 Task: Create a due date automation trigger when advanced on, 2 hours after a card is due add dates not due tomorrow.
Action: Mouse moved to (1261, 98)
Screenshot: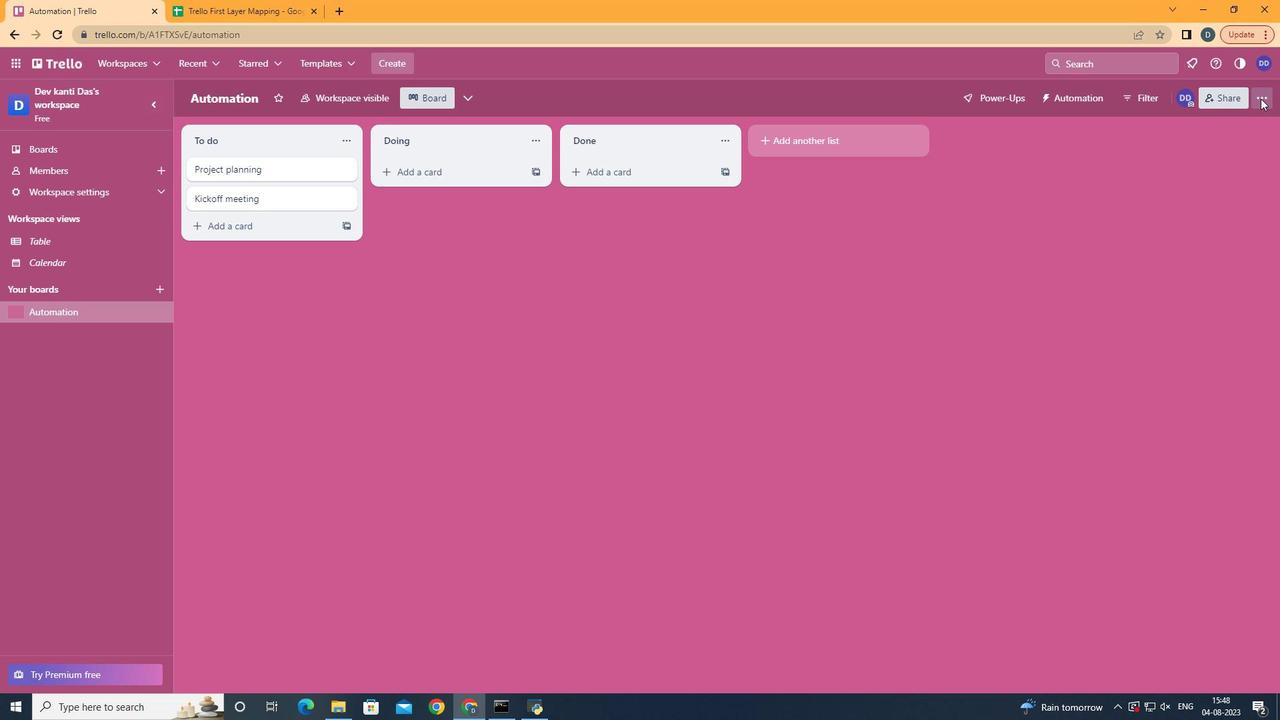 
Action: Mouse pressed left at (1261, 98)
Screenshot: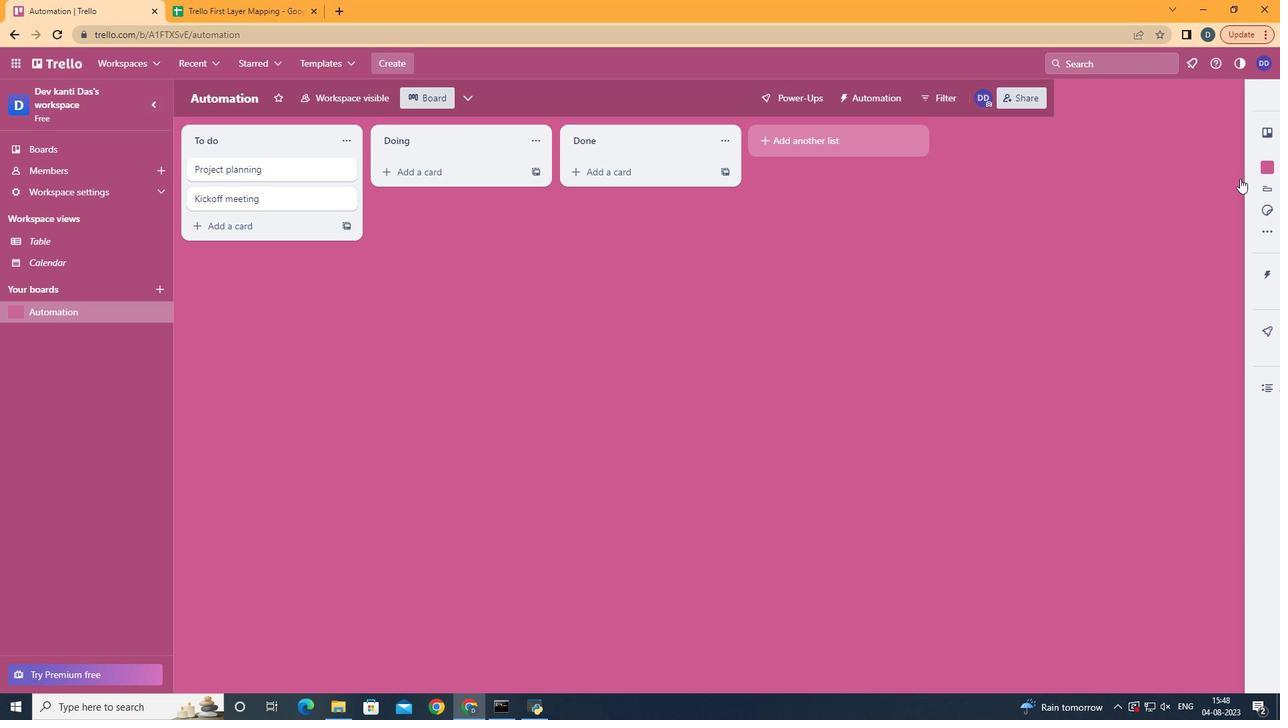 
Action: Mouse moved to (1160, 277)
Screenshot: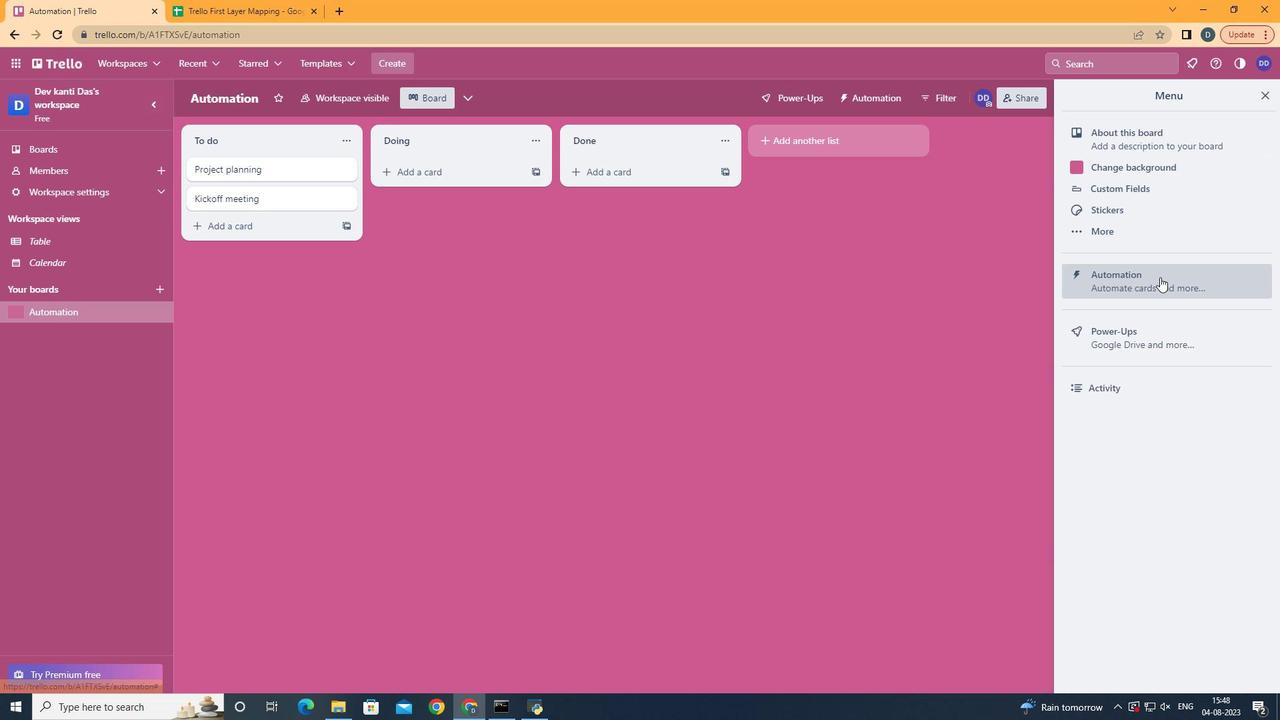
Action: Mouse pressed left at (1160, 277)
Screenshot: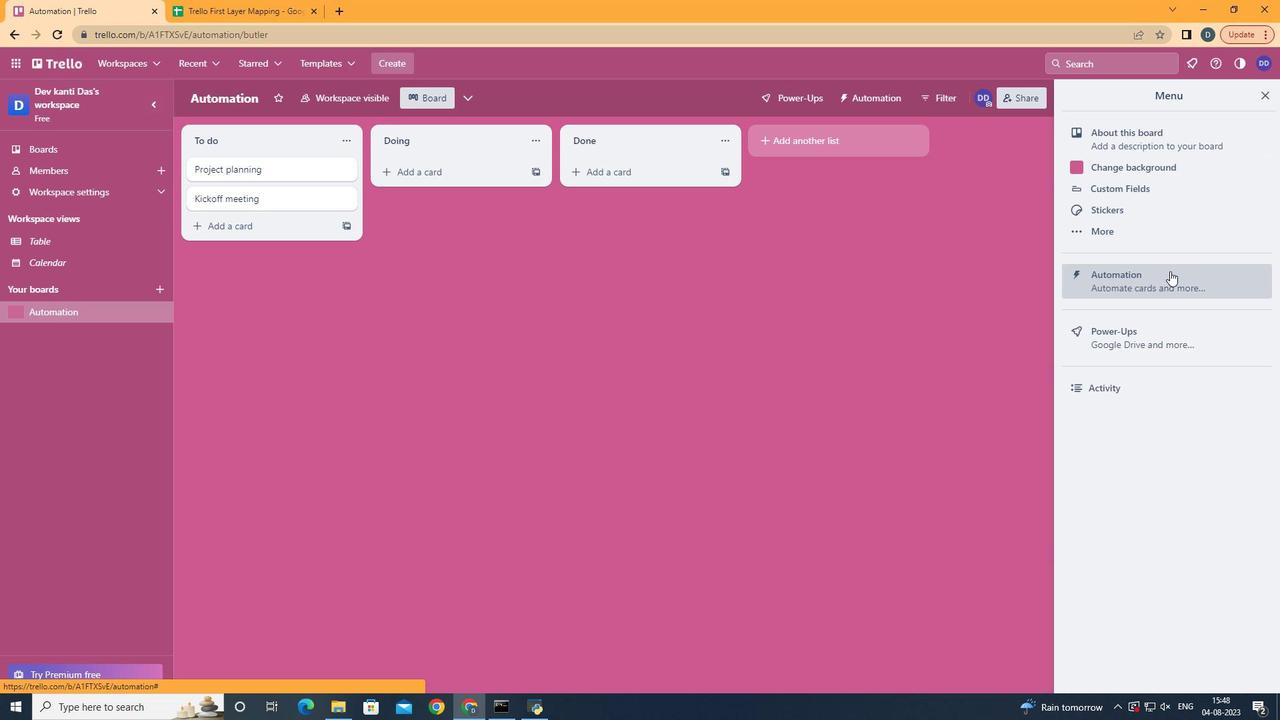 
Action: Mouse moved to (252, 276)
Screenshot: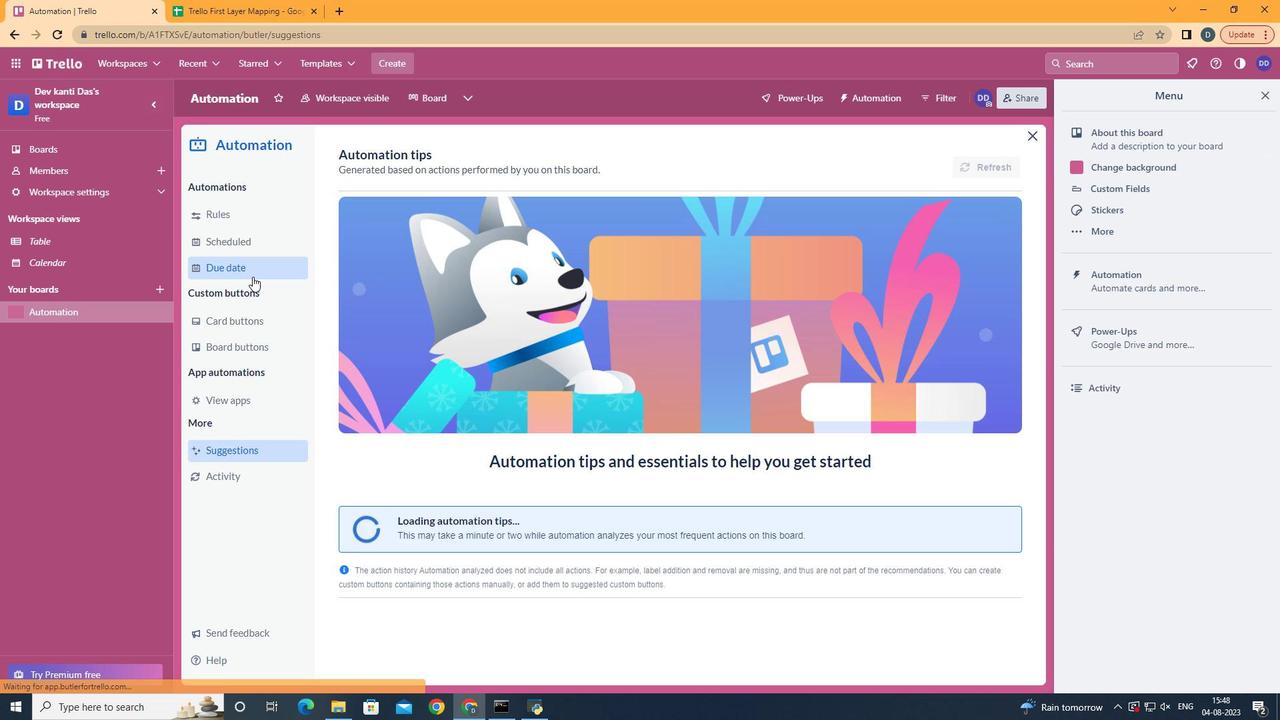 
Action: Mouse pressed left at (252, 276)
Screenshot: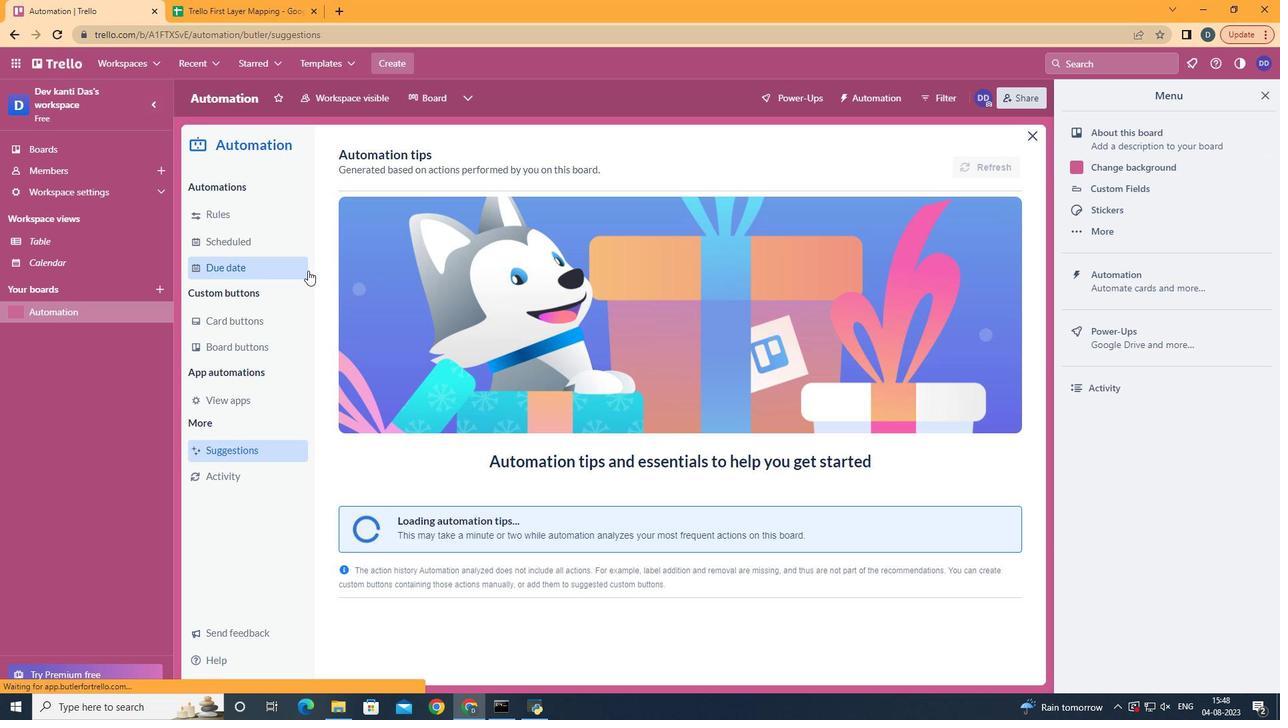 
Action: Mouse moved to (946, 156)
Screenshot: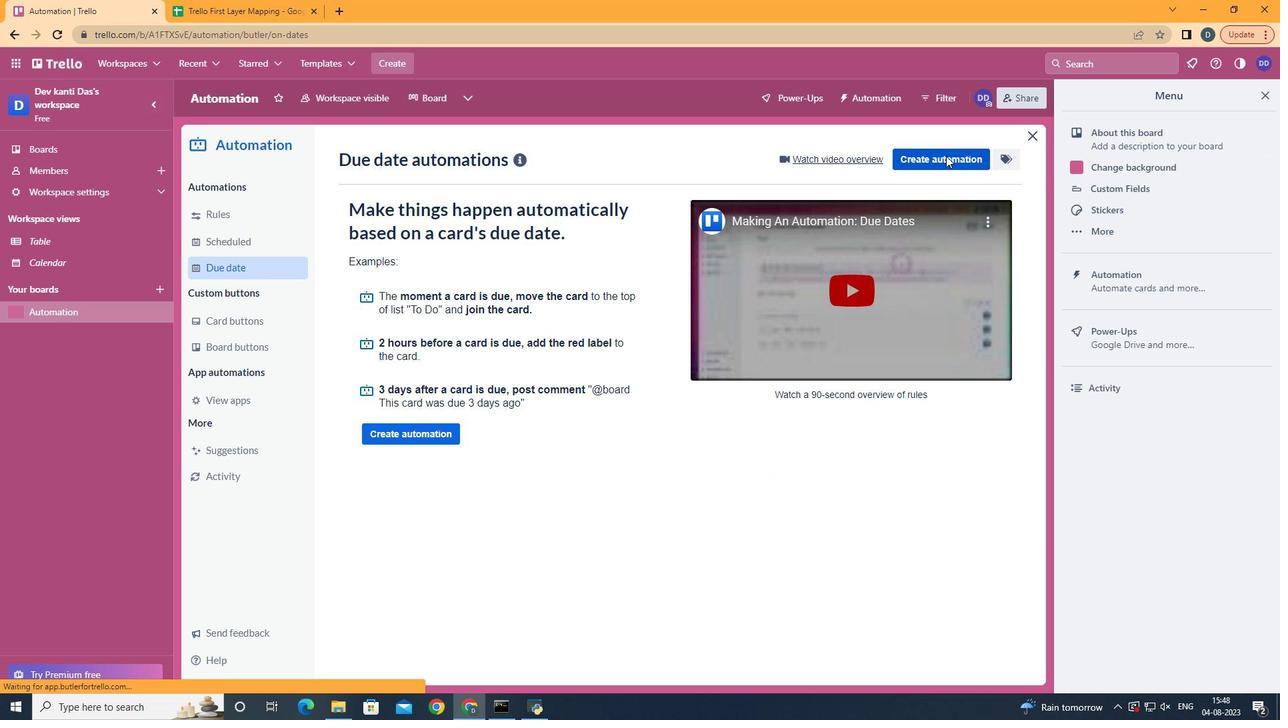 
Action: Mouse pressed left at (946, 156)
Screenshot: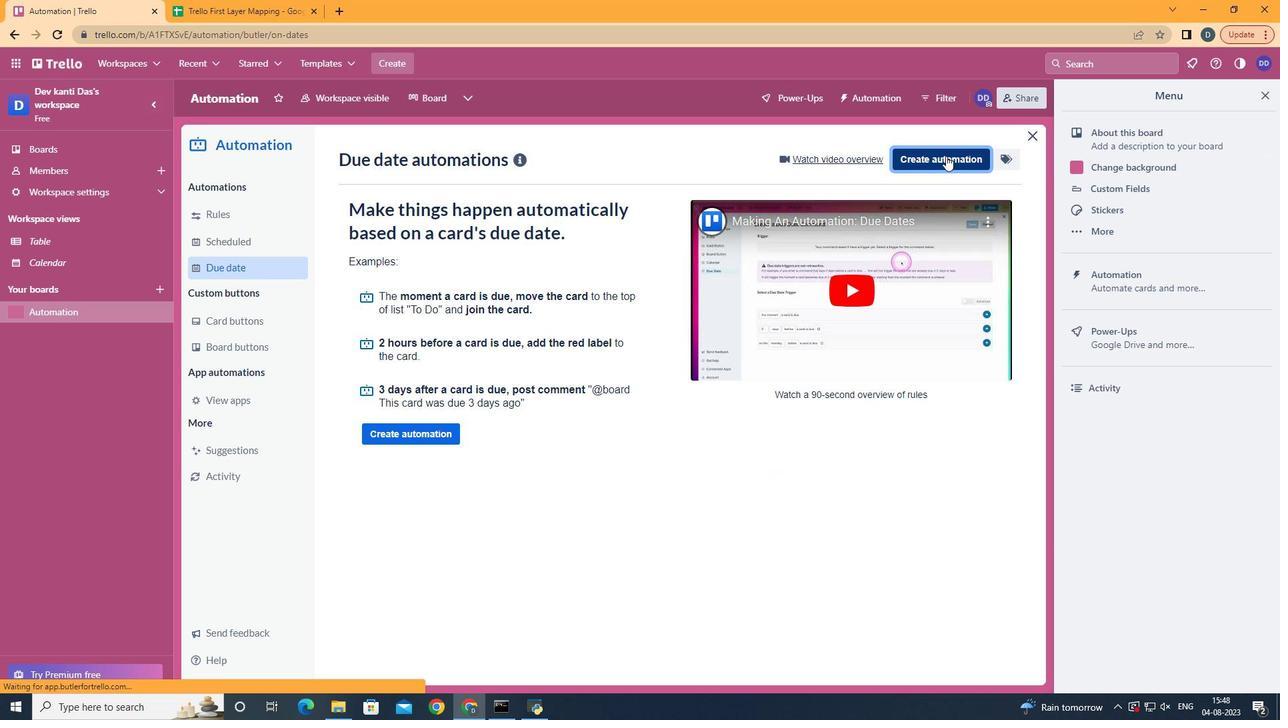 
Action: Mouse moved to (714, 298)
Screenshot: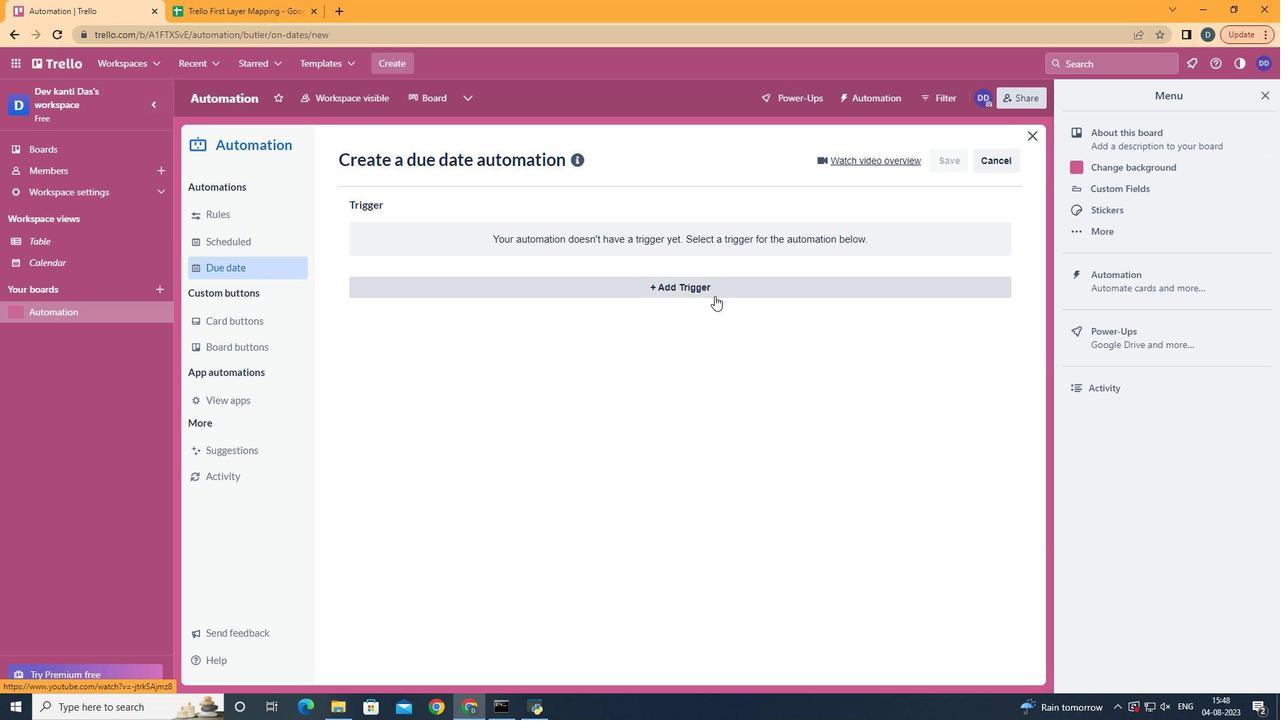 
Action: Mouse pressed left at (714, 298)
Screenshot: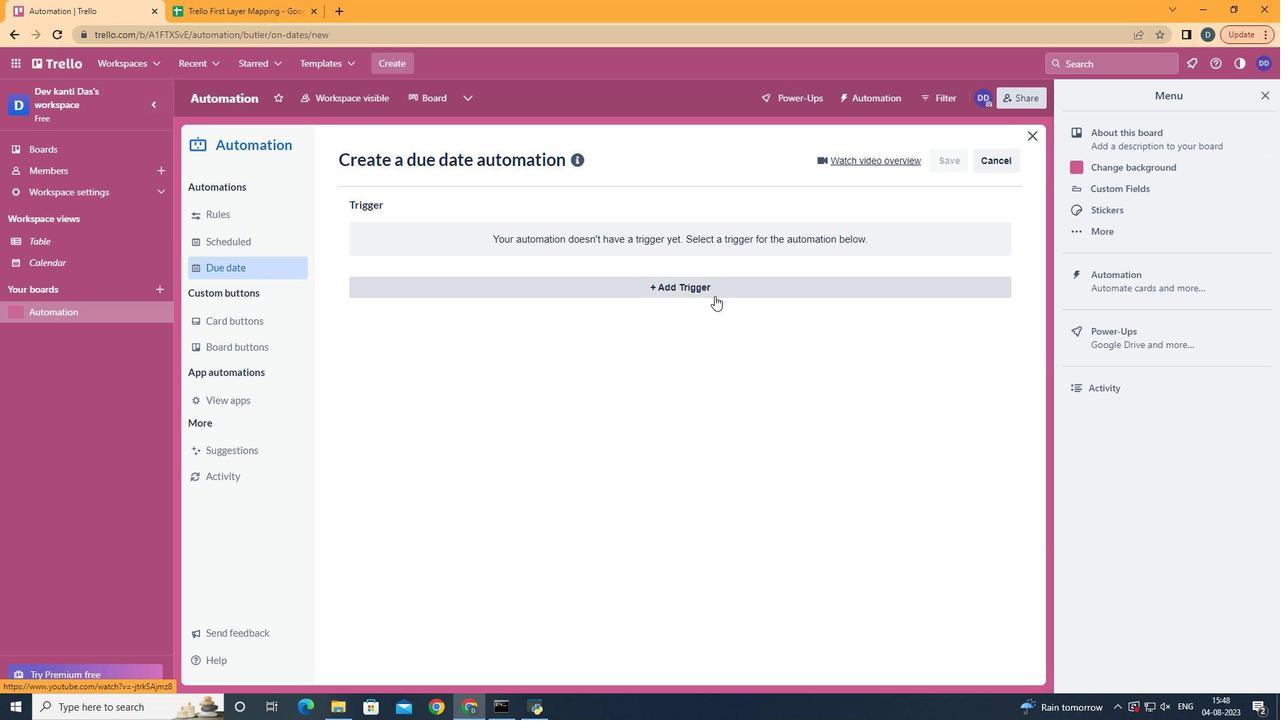 
Action: Mouse moved to (715, 296)
Screenshot: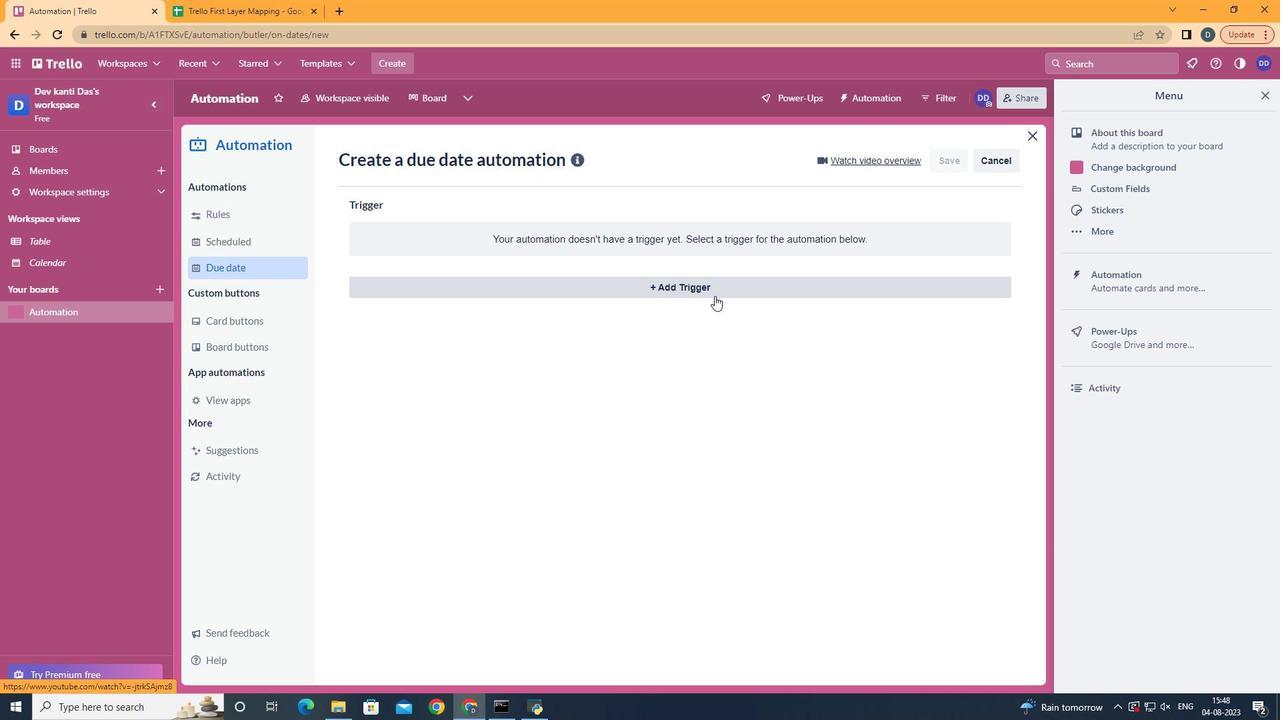 
Action: Mouse pressed left at (715, 296)
Screenshot: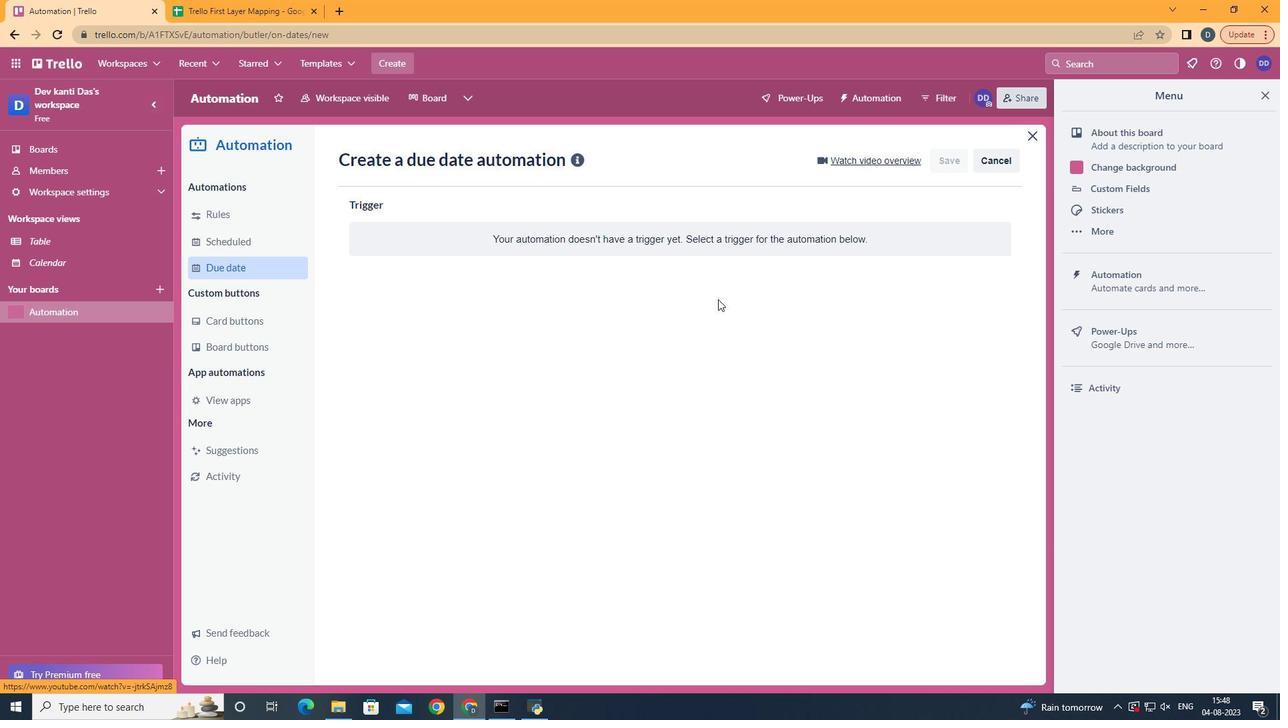 
Action: Mouse moved to (432, 563)
Screenshot: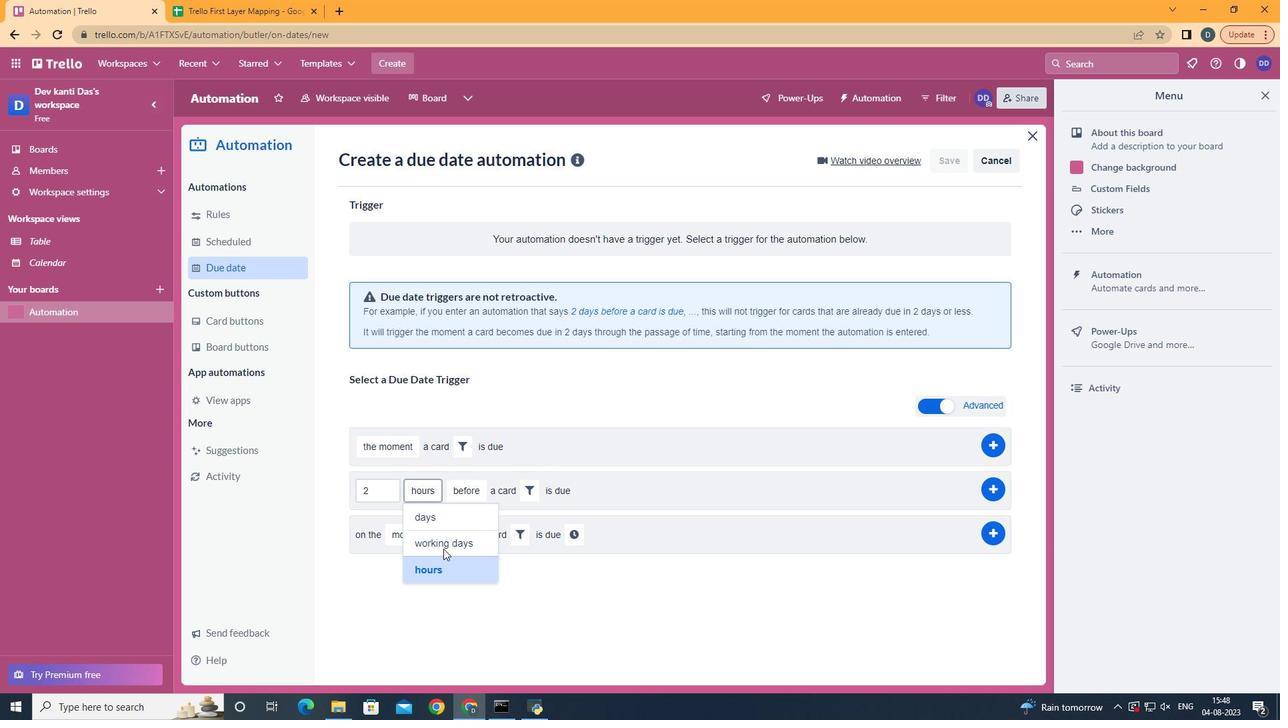
Action: Mouse pressed left at (432, 563)
Screenshot: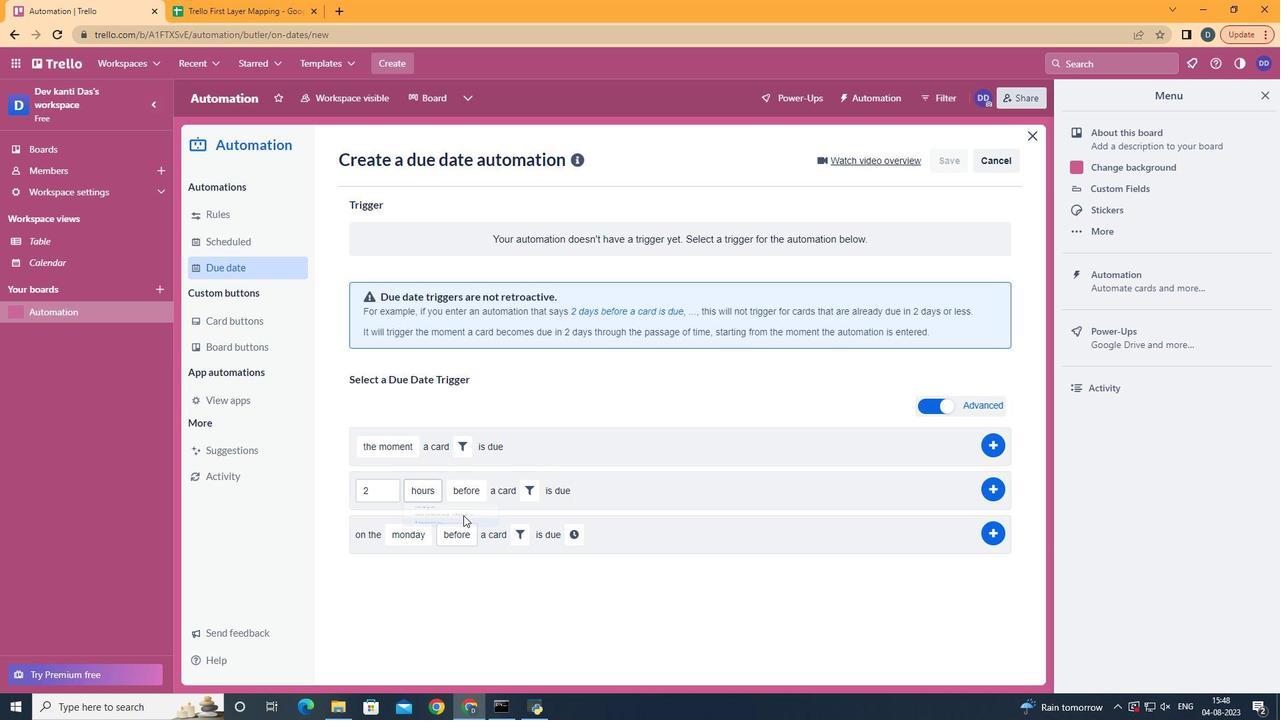 
Action: Mouse moved to (484, 552)
Screenshot: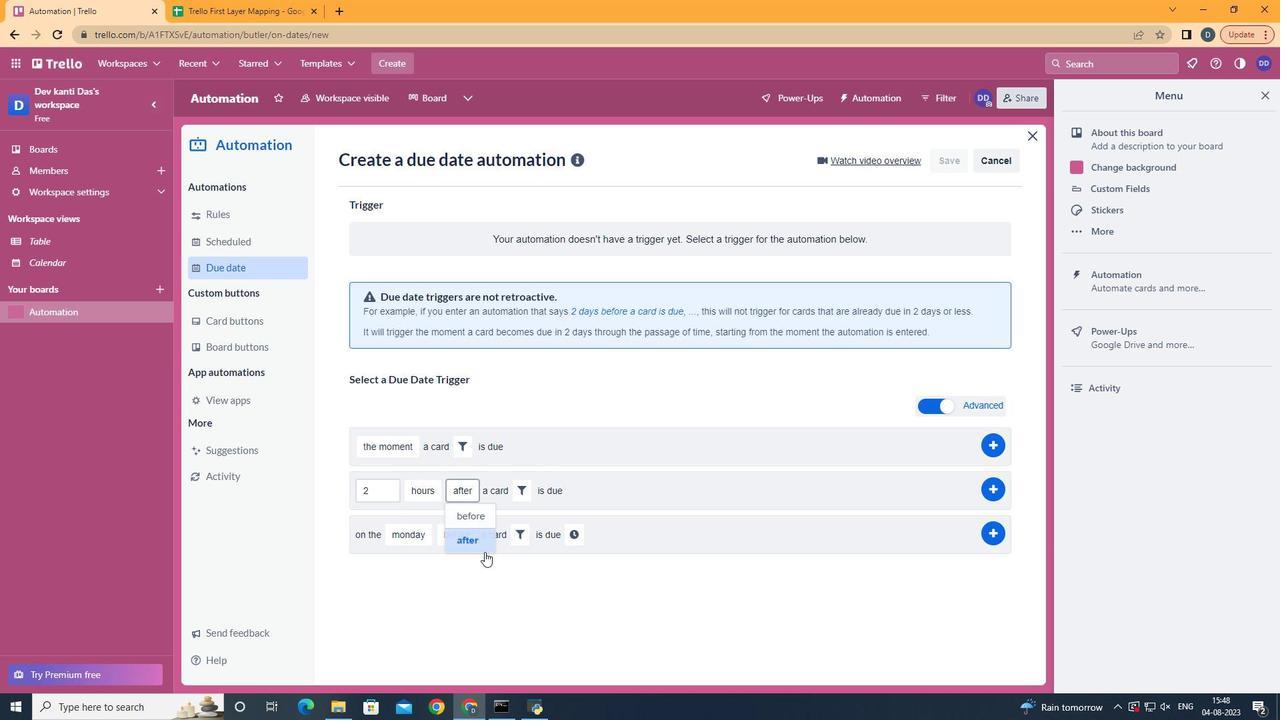 
Action: Mouse pressed left at (484, 552)
Screenshot: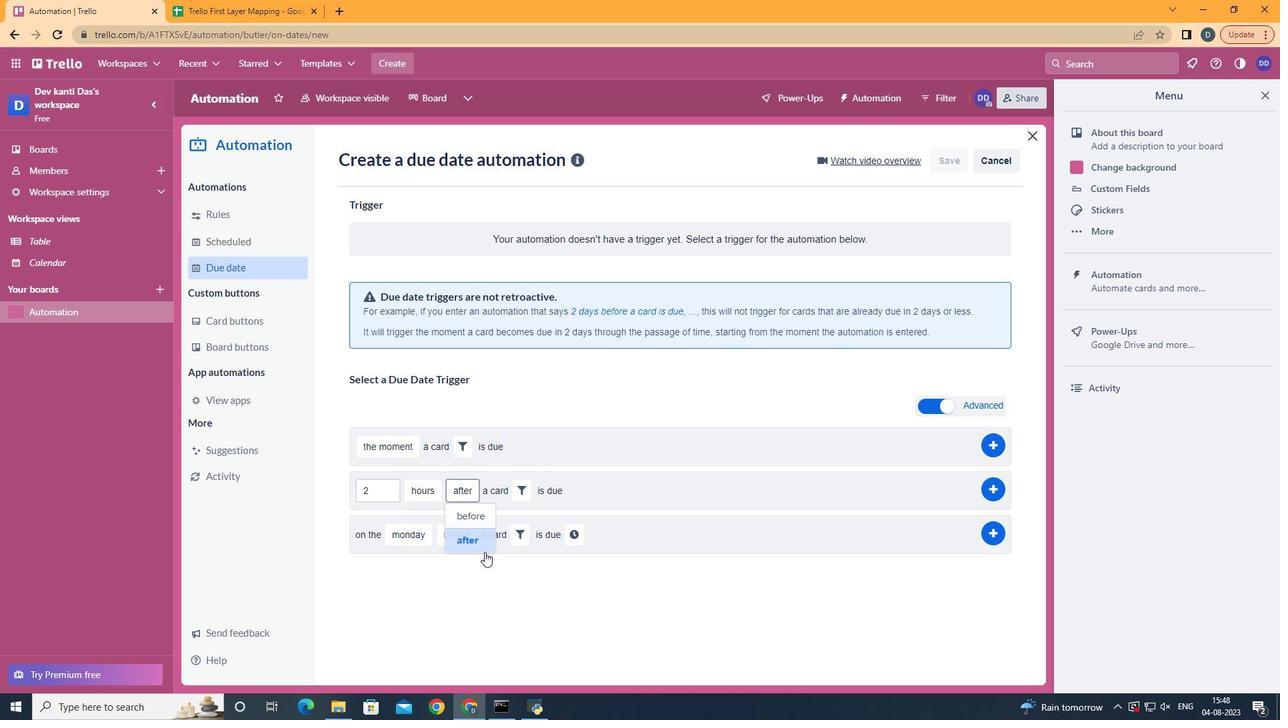 
Action: Mouse moved to (523, 486)
Screenshot: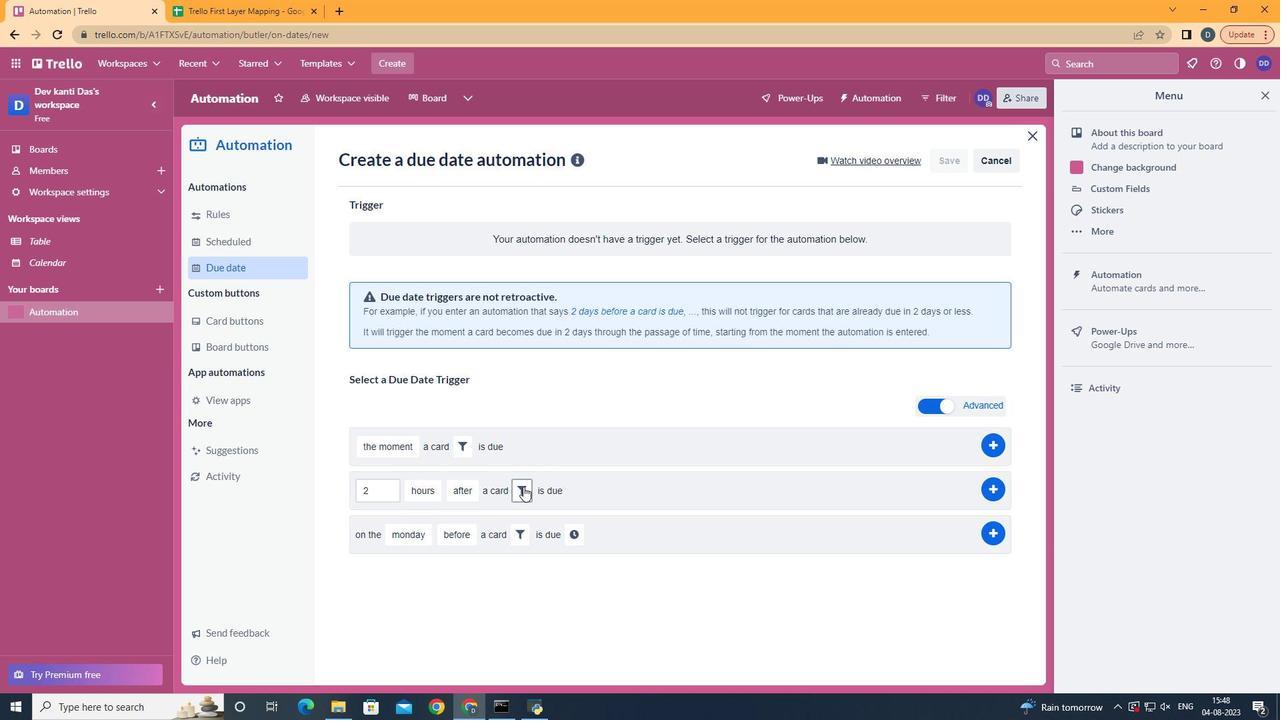 
Action: Mouse pressed left at (523, 486)
Screenshot: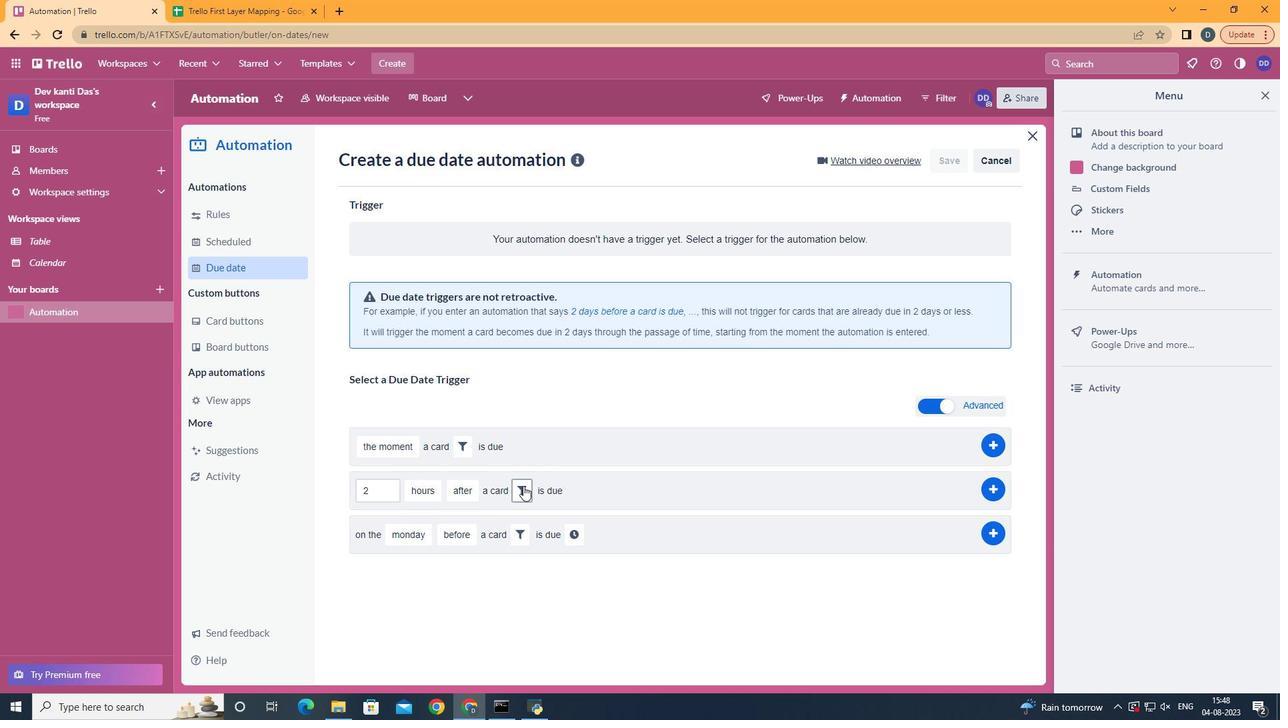 
Action: Mouse moved to (595, 532)
Screenshot: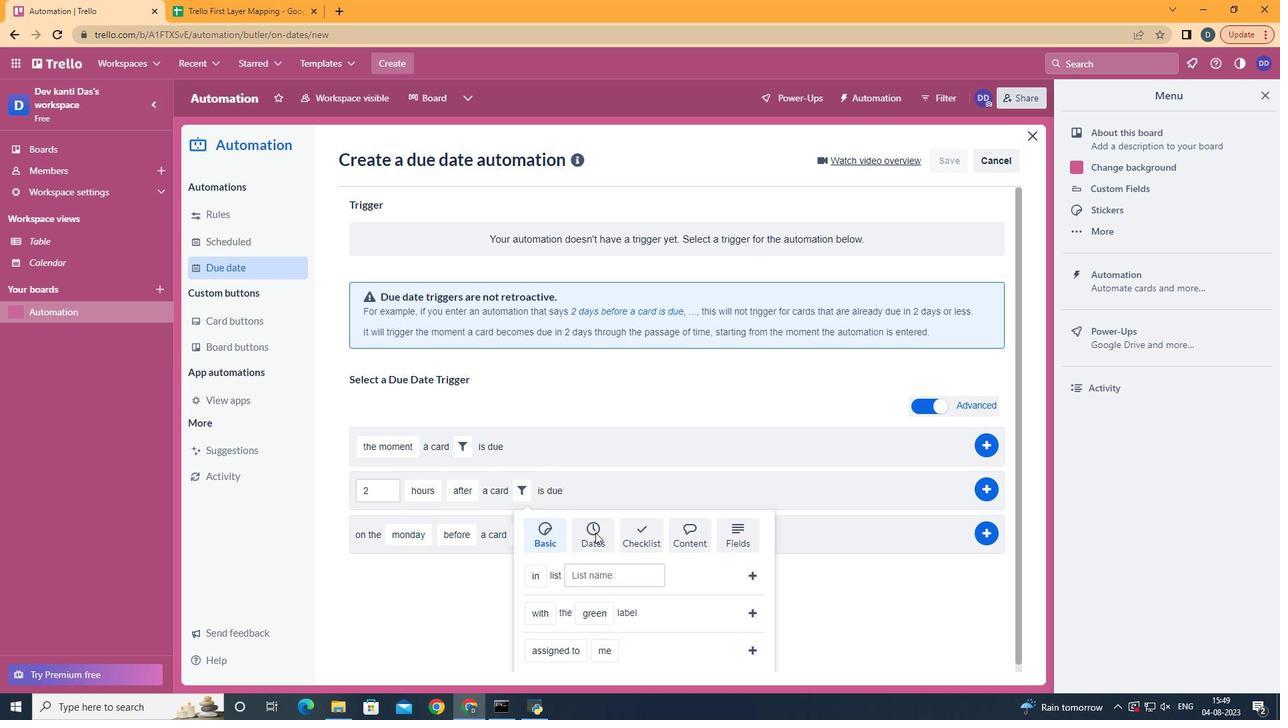 
Action: Mouse pressed left at (595, 532)
Screenshot: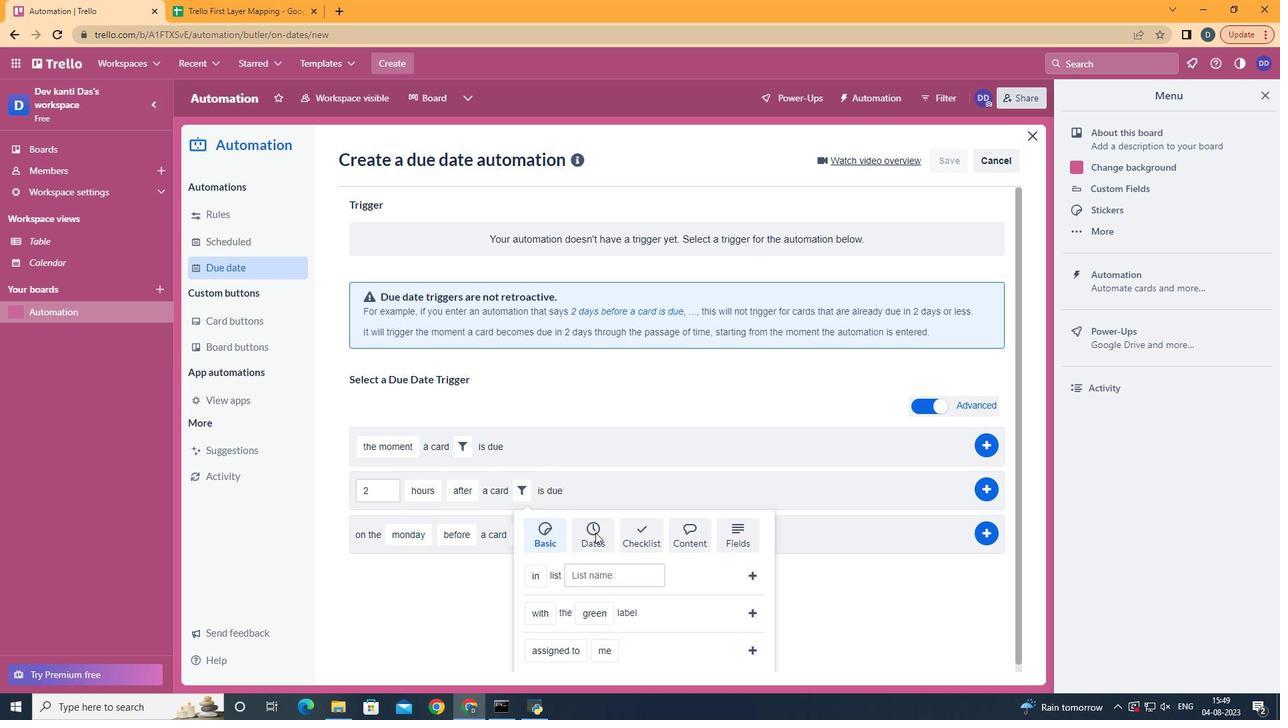 
Action: Mouse moved to (596, 533)
Screenshot: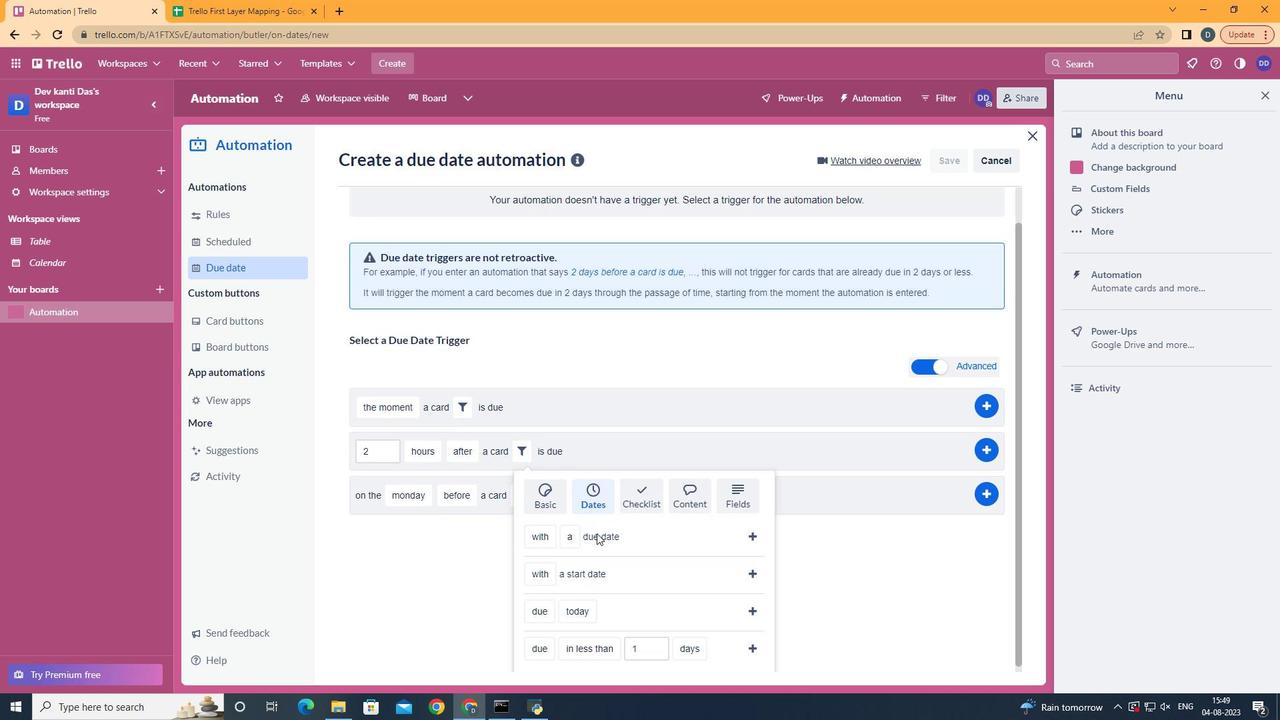 
Action: Mouse scrolled (596, 532) with delta (0, 0)
Screenshot: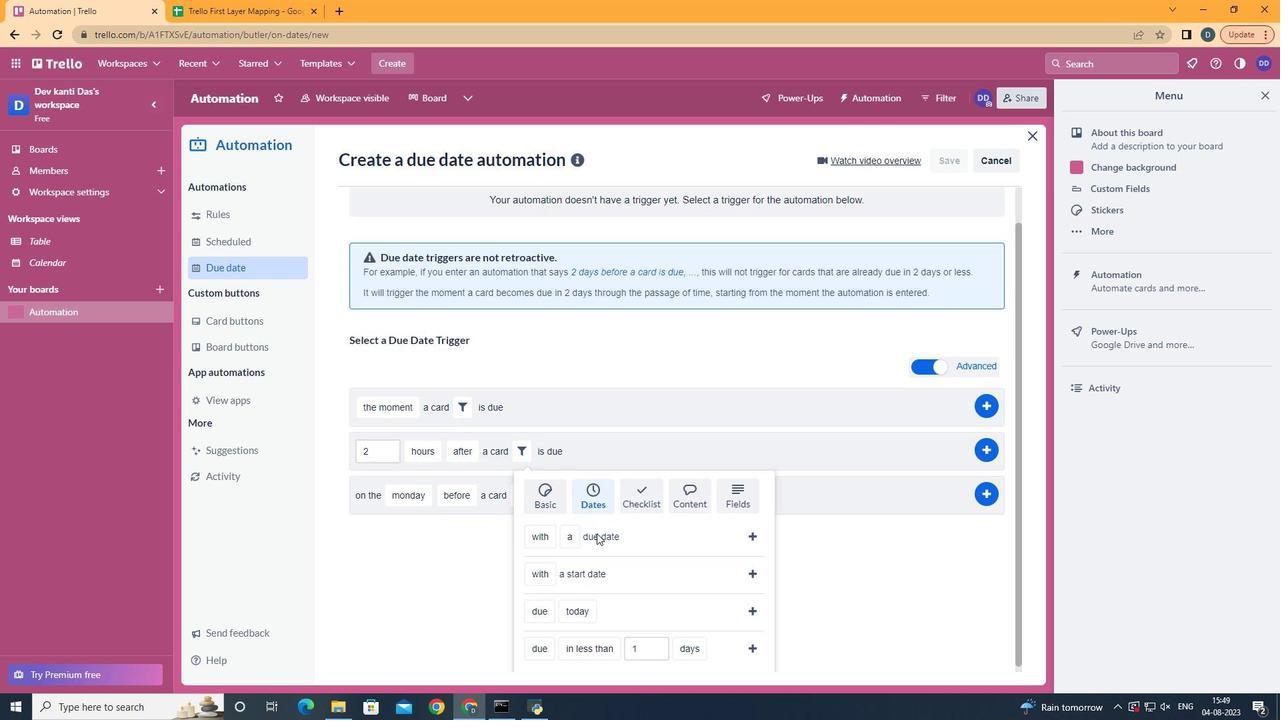 
Action: Mouse scrolled (596, 532) with delta (0, 0)
Screenshot: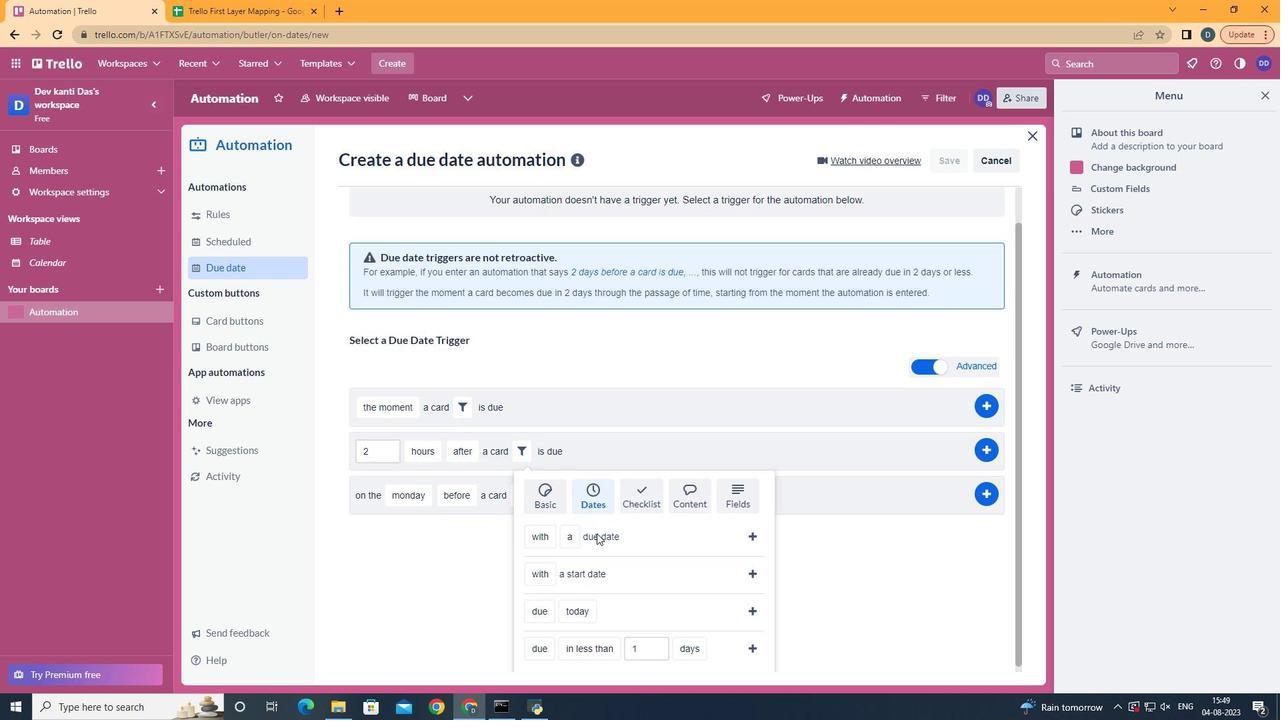 
Action: Mouse scrolled (596, 532) with delta (0, 0)
Screenshot: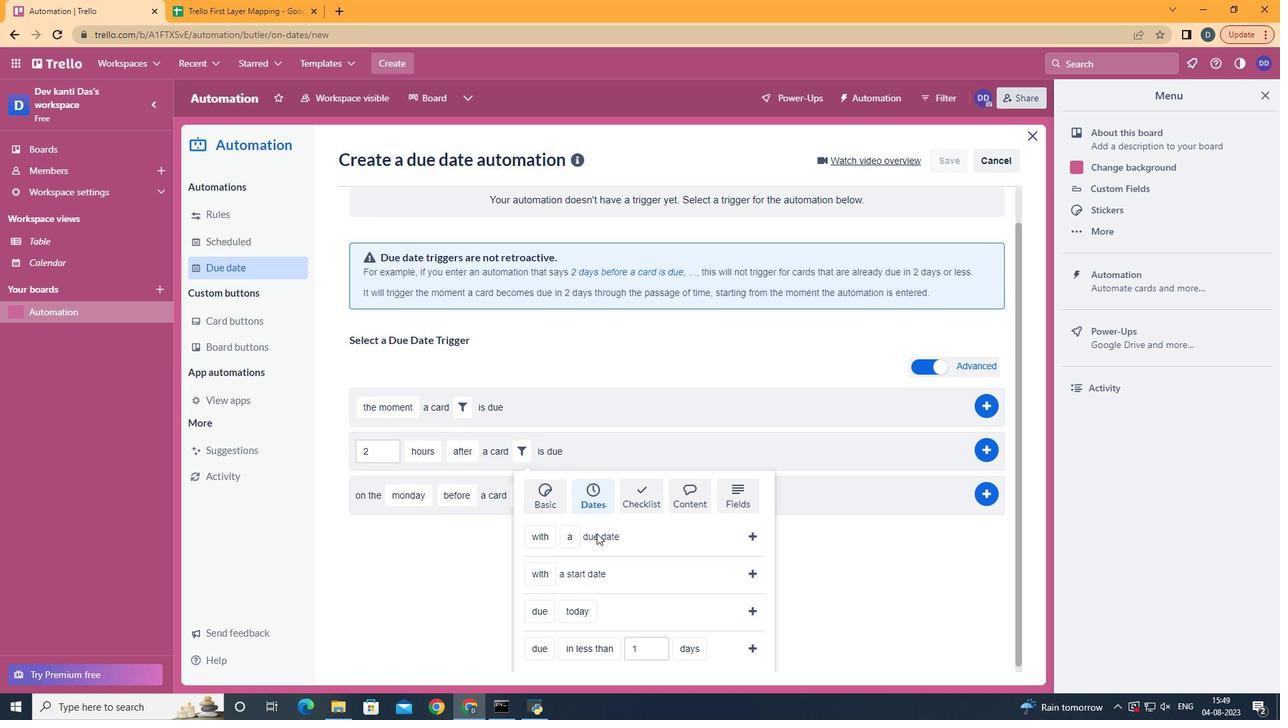 
Action: Mouse moved to (596, 533)
Screenshot: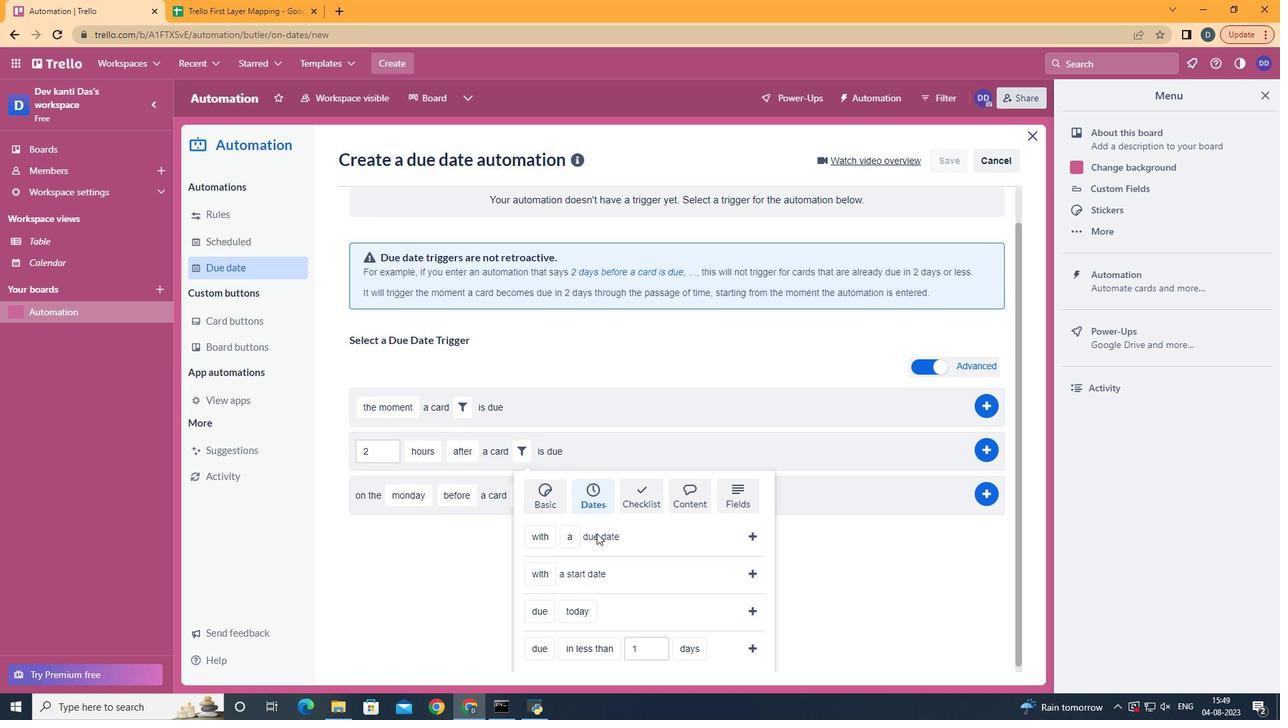
Action: Mouse scrolled (596, 532) with delta (0, 0)
Screenshot: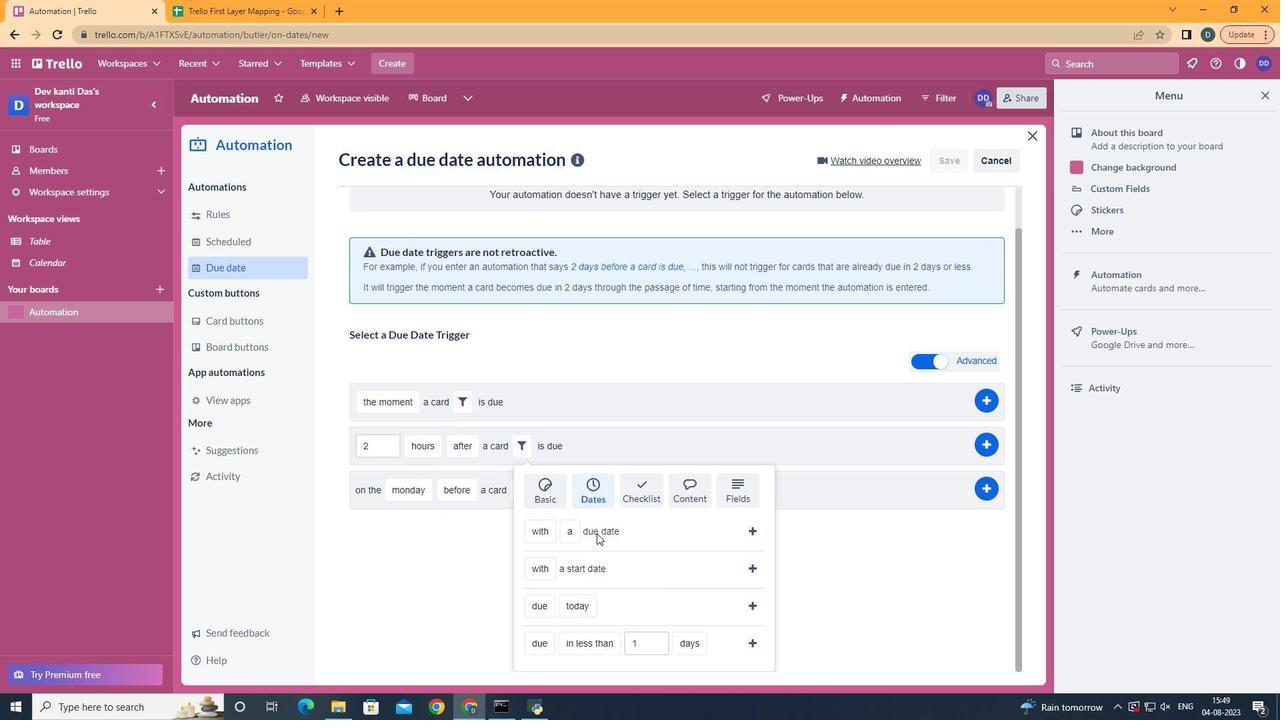 
Action: Mouse moved to (596, 533)
Screenshot: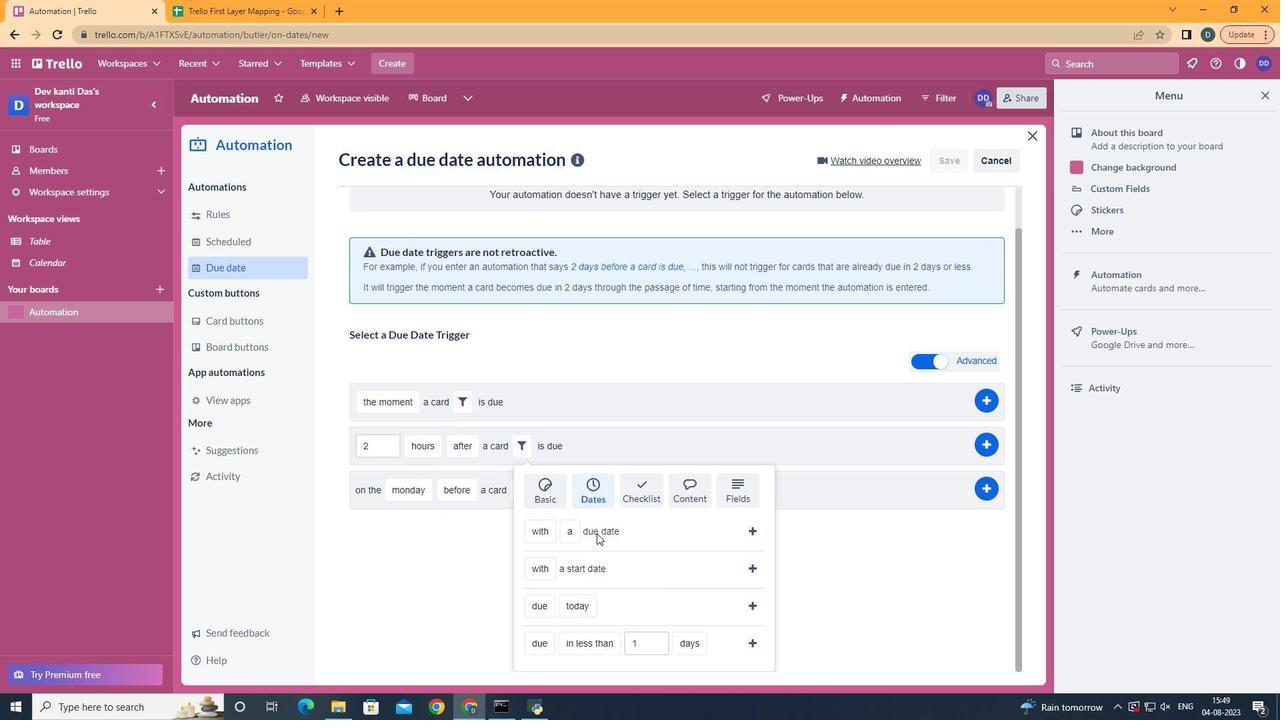 
Action: Mouse scrolled (596, 532) with delta (0, 0)
Screenshot: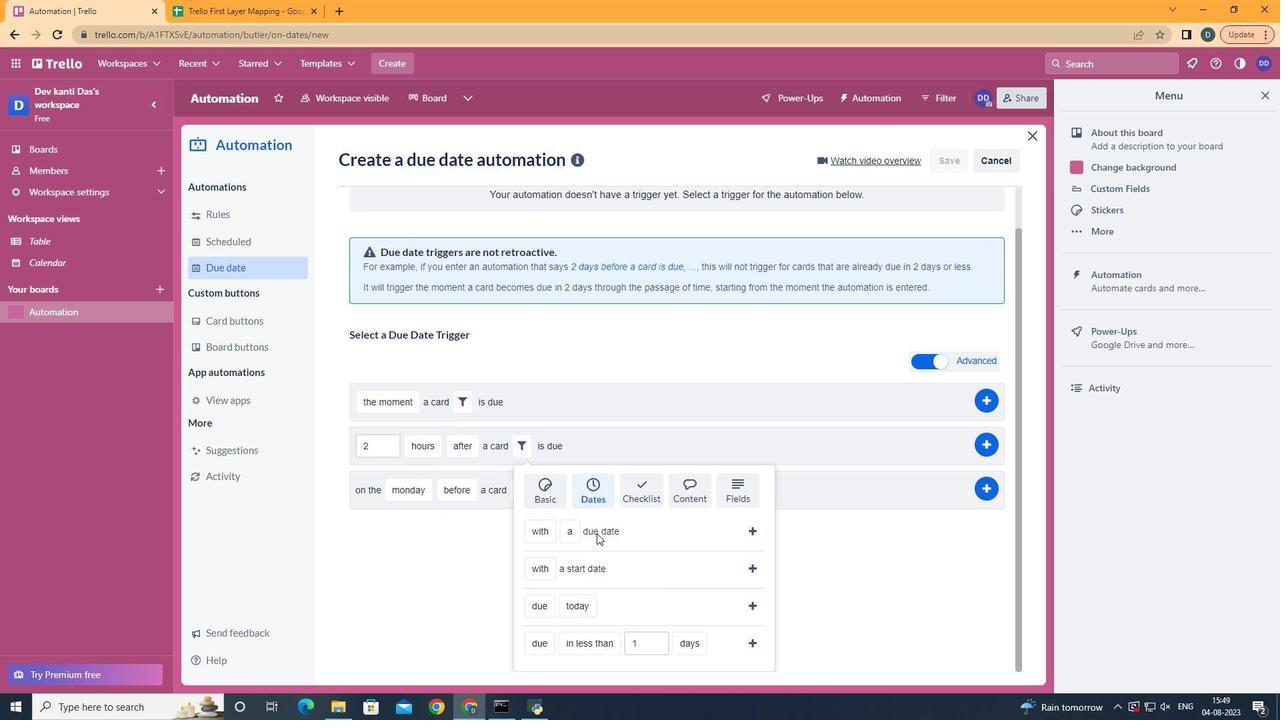 
Action: Mouse moved to (546, 527)
Screenshot: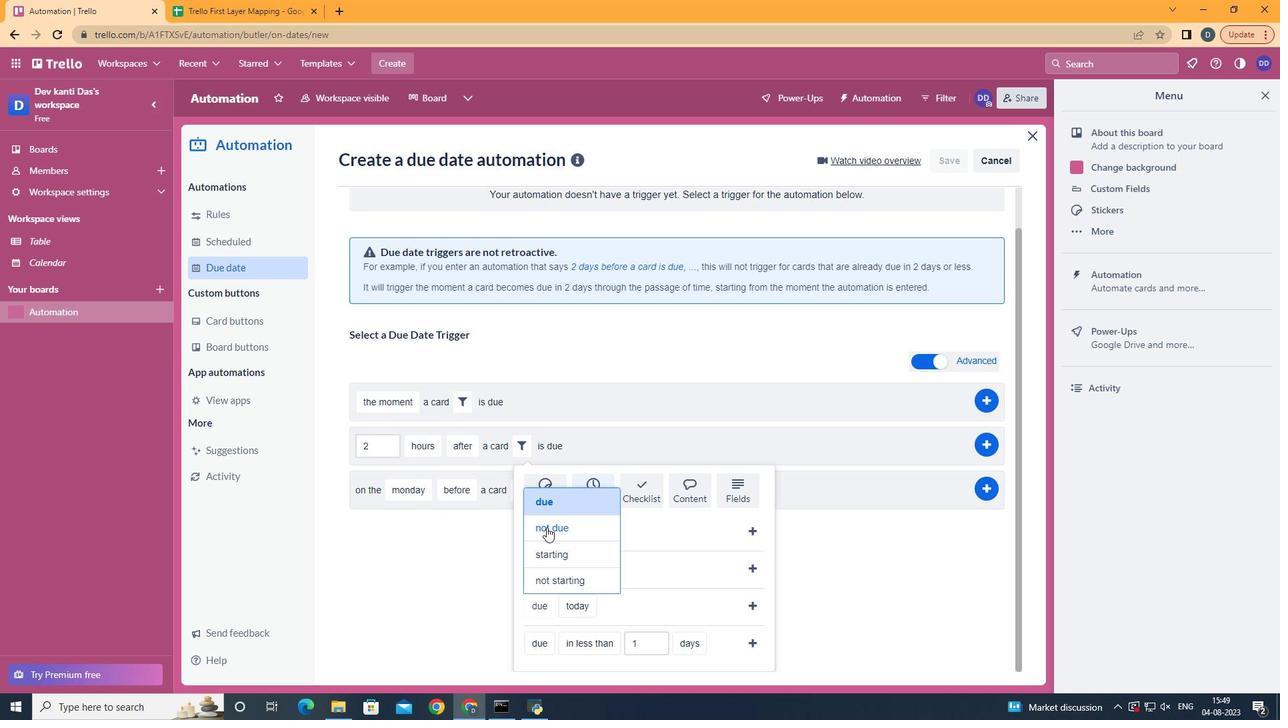 
Action: Mouse pressed left at (546, 527)
Screenshot: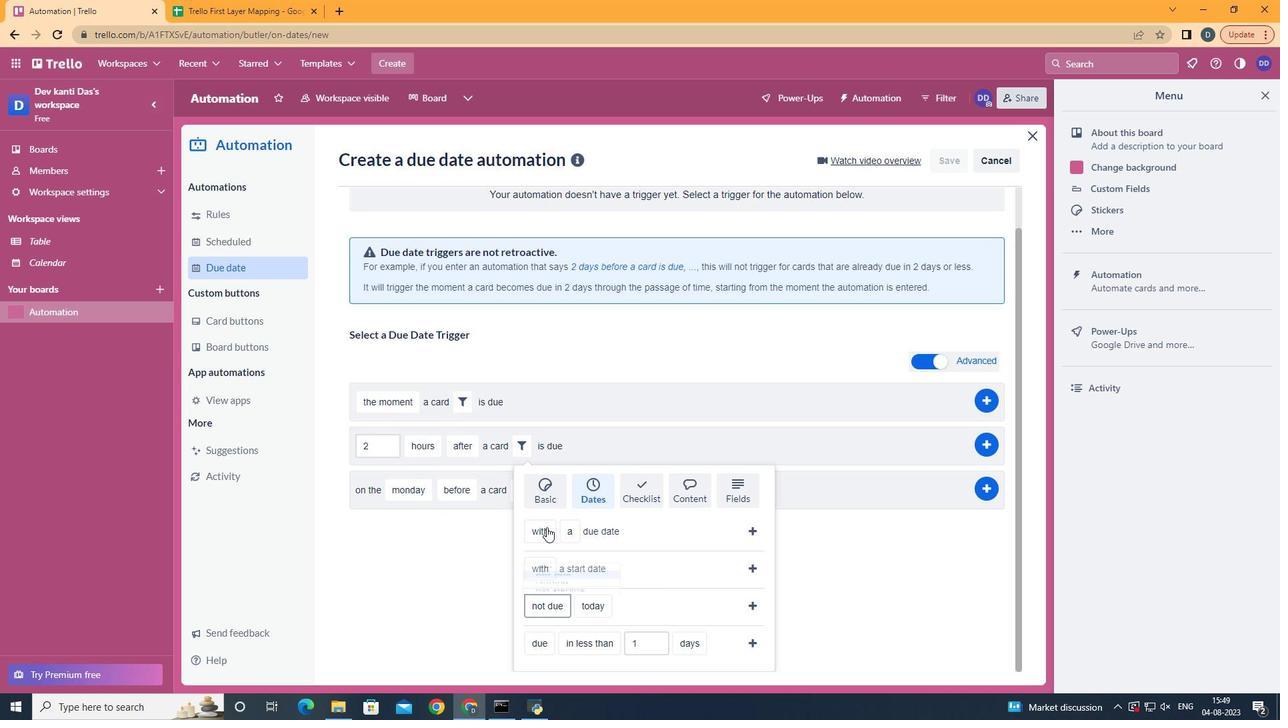 
Action: Mouse moved to (609, 471)
Screenshot: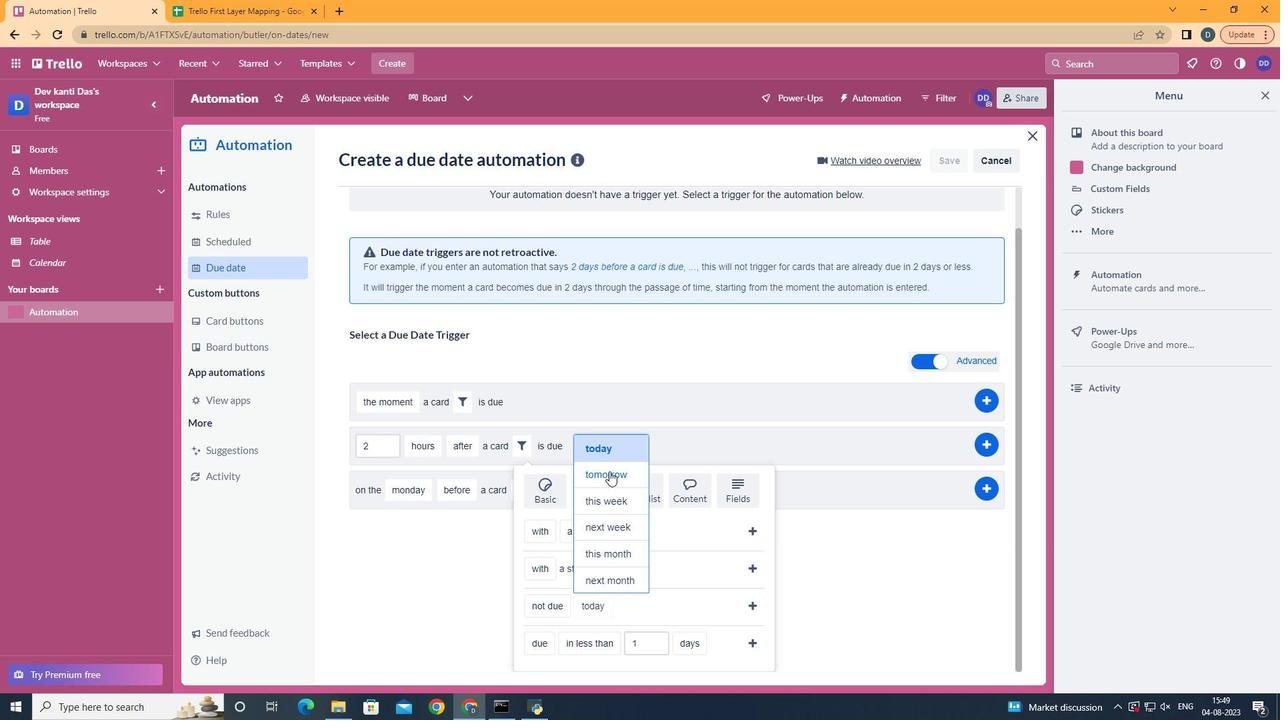 
Action: Mouse pressed left at (609, 471)
Screenshot: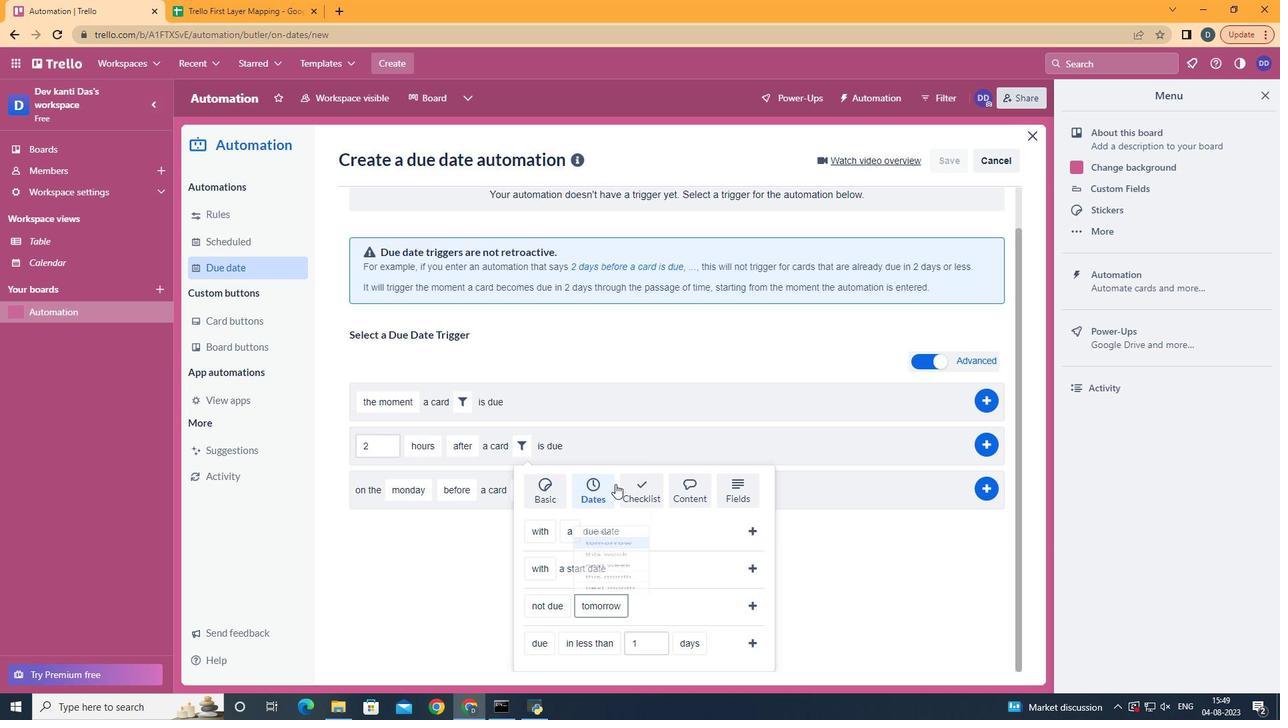 
Action: Mouse moved to (749, 604)
Screenshot: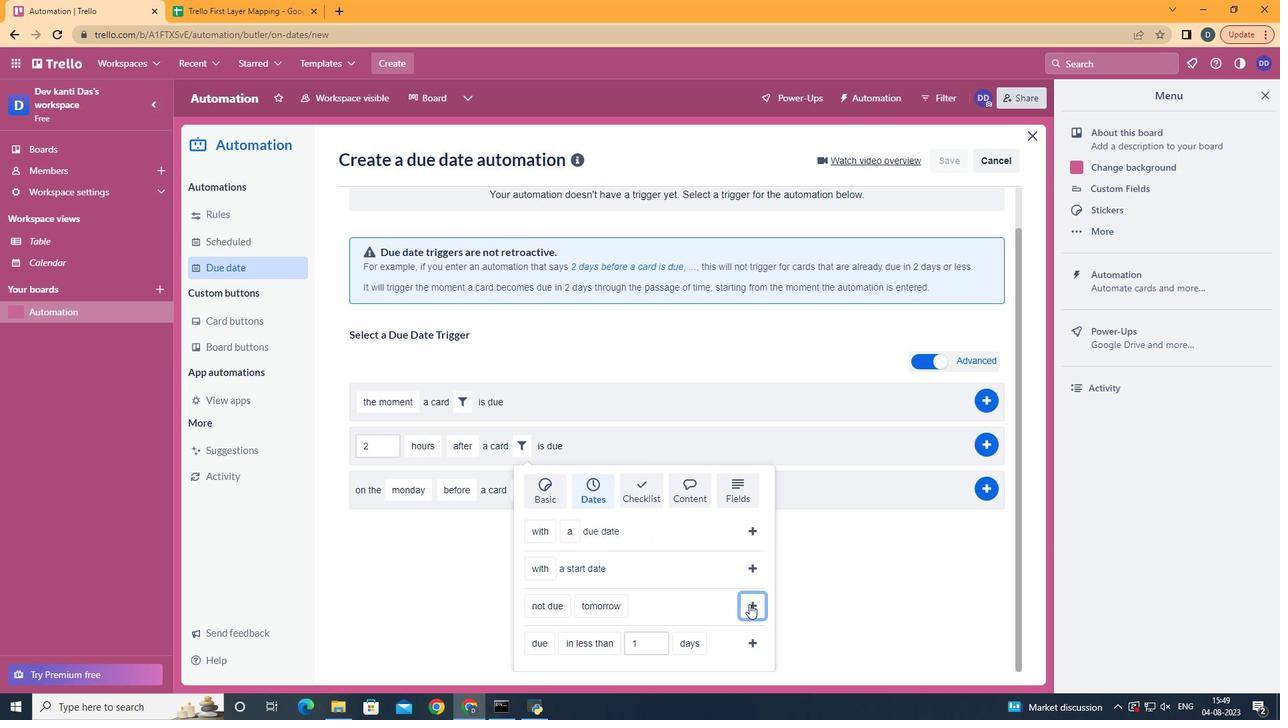 
Action: Mouse pressed left at (749, 604)
Screenshot: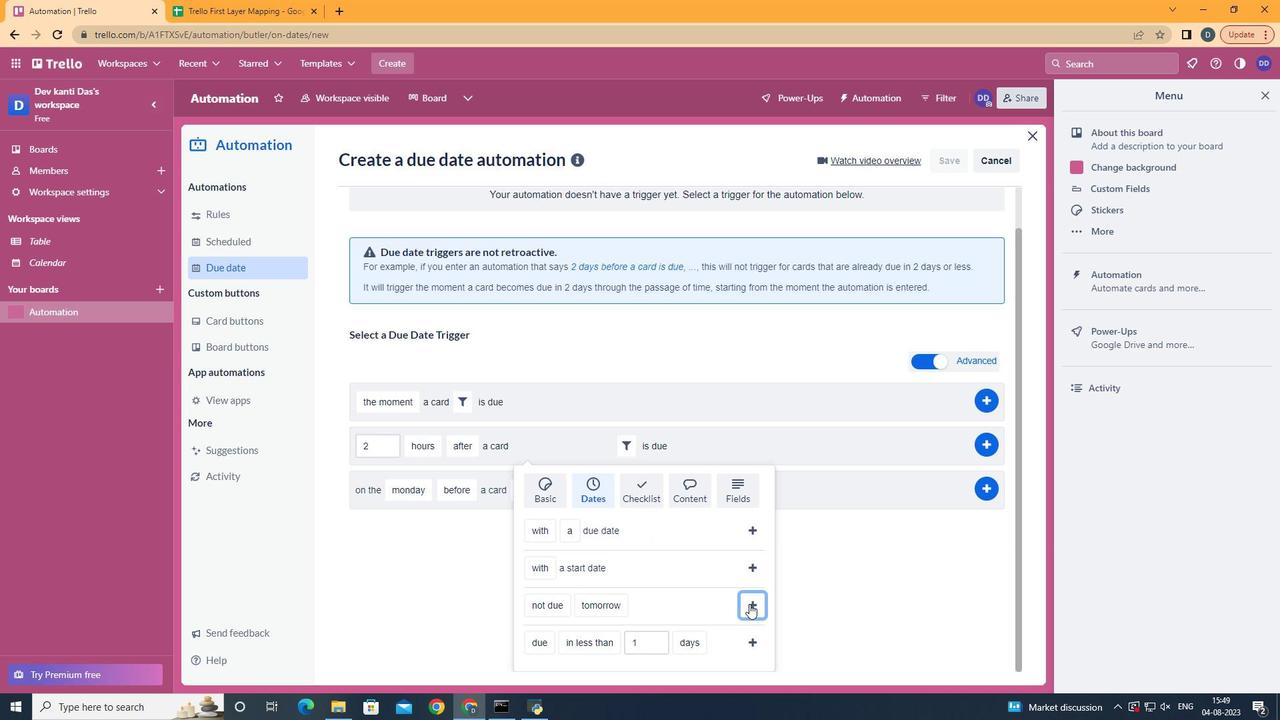 
Action: Mouse moved to (1001, 481)
Screenshot: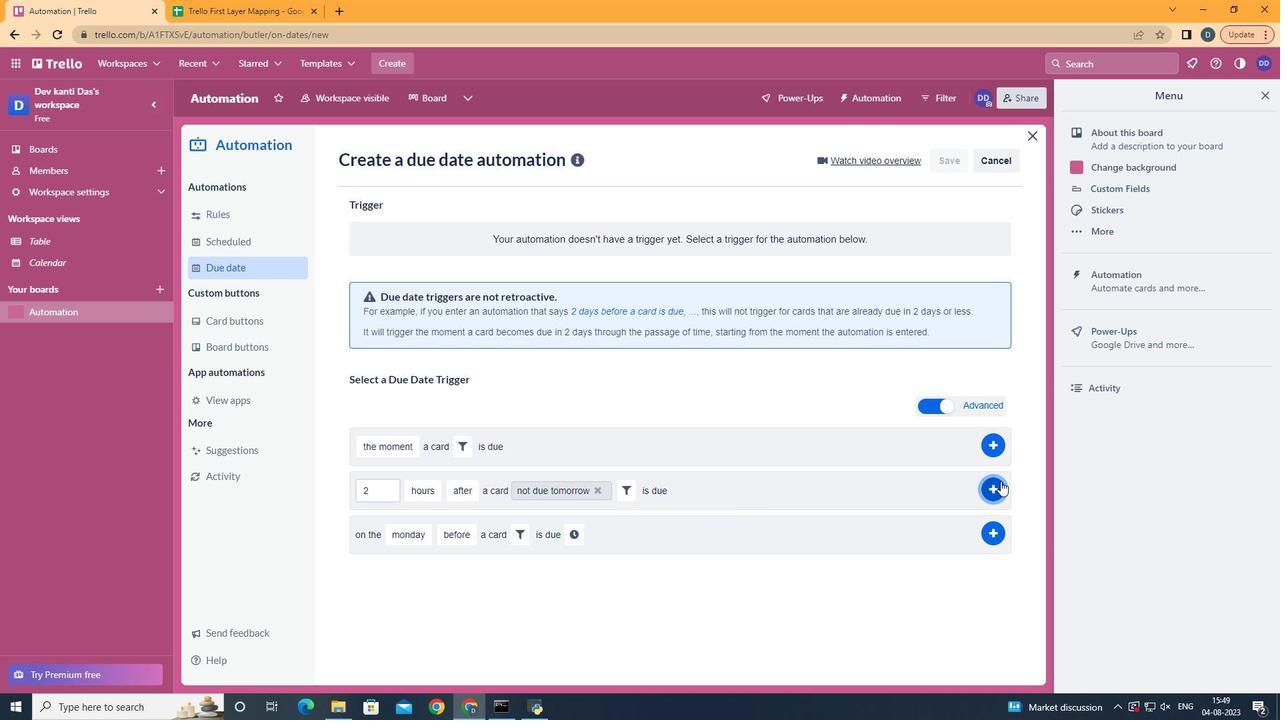 
Action: Mouse pressed left at (1001, 481)
Screenshot: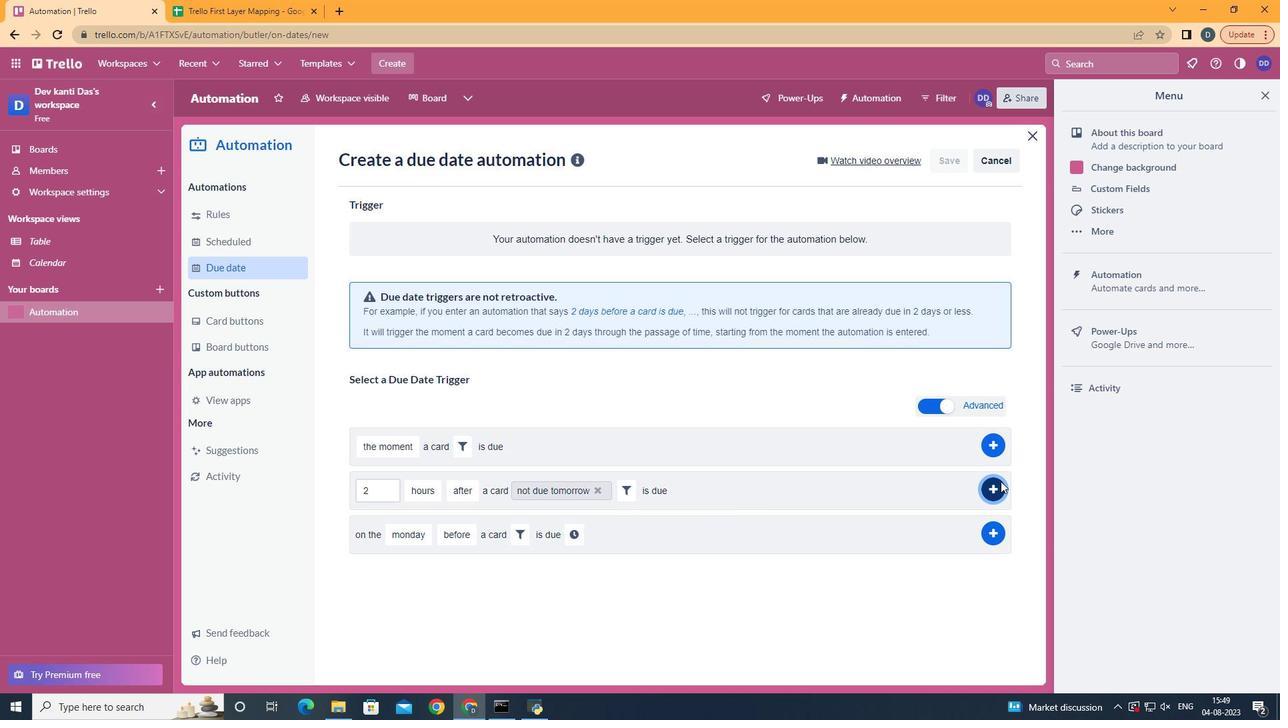 
Action: Mouse moved to (528, 236)
Screenshot: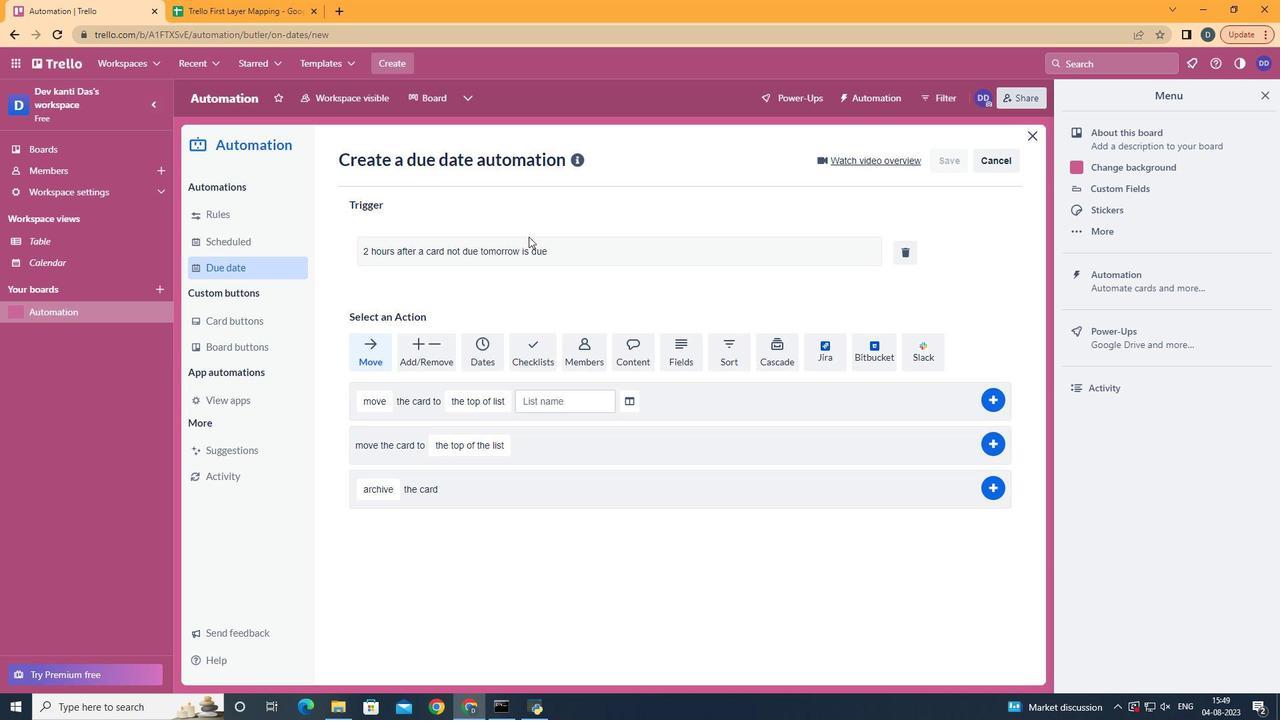 
